 Task: Add Tieman's Medium Fusion, Ground to the cart.
Action: Mouse moved to (21, 79)
Screenshot: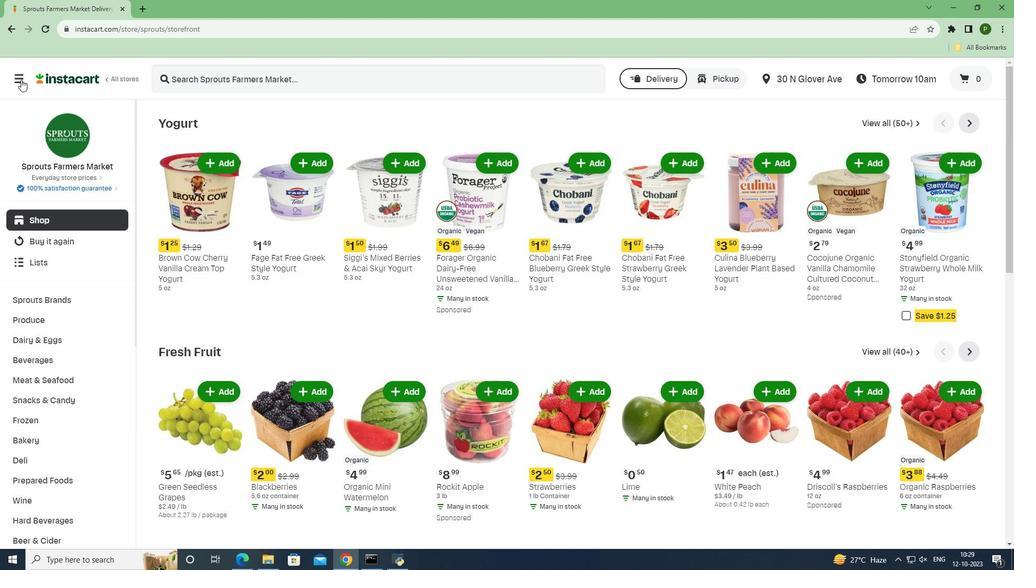 
Action: Mouse pressed left at (21, 79)
Screenshot: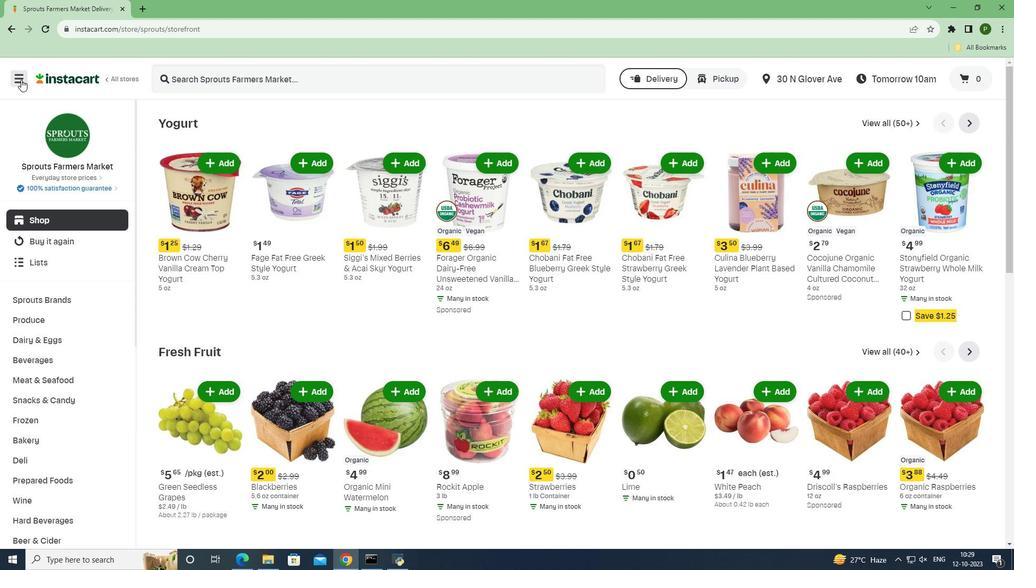 
Action: Mouse moved to (19, 277)
Screenshot: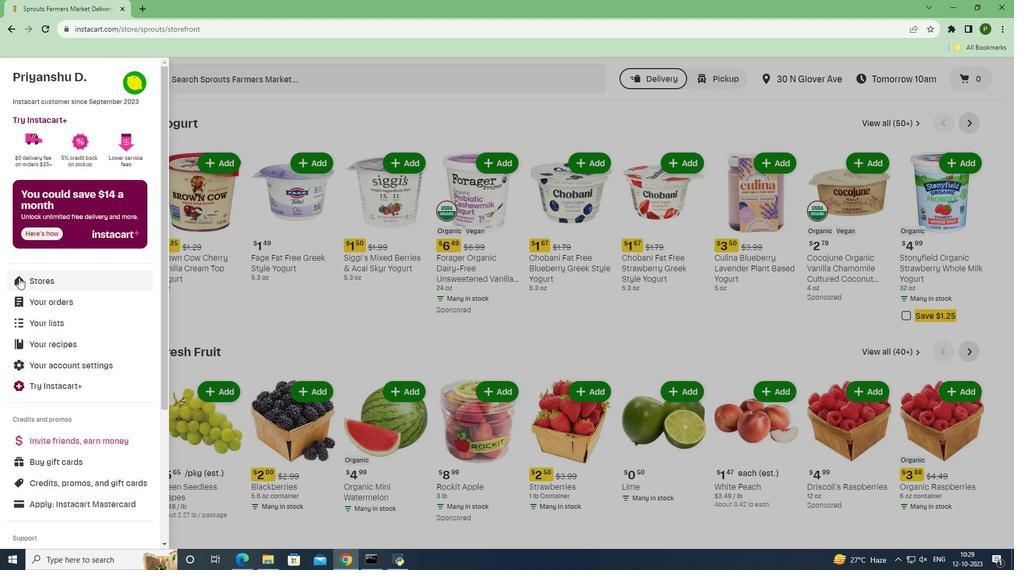 
Action: Mouse pressed left at (19, 277)
Screenshot: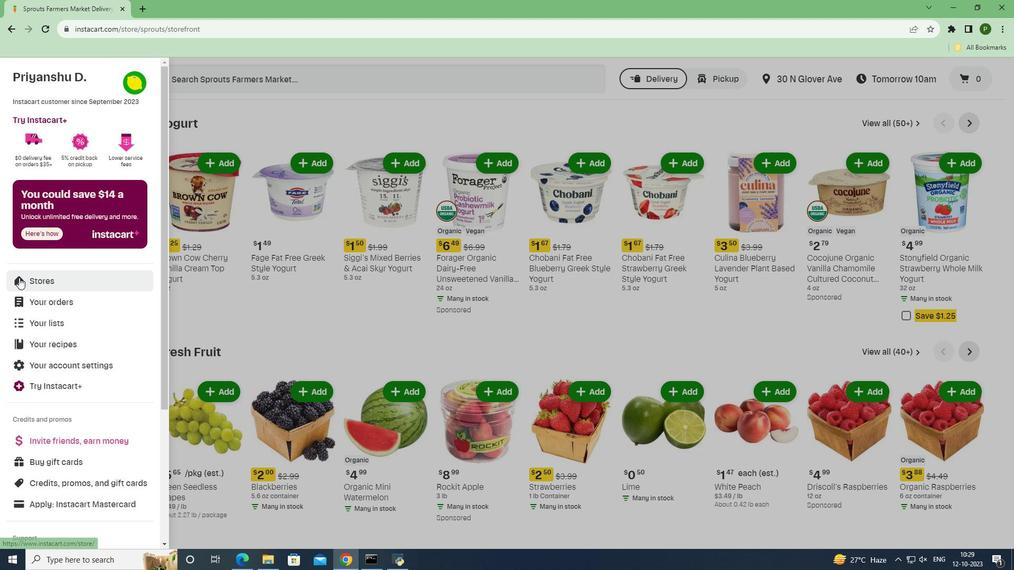 
Action: Mouse moved to (243, 124)
Screenshot: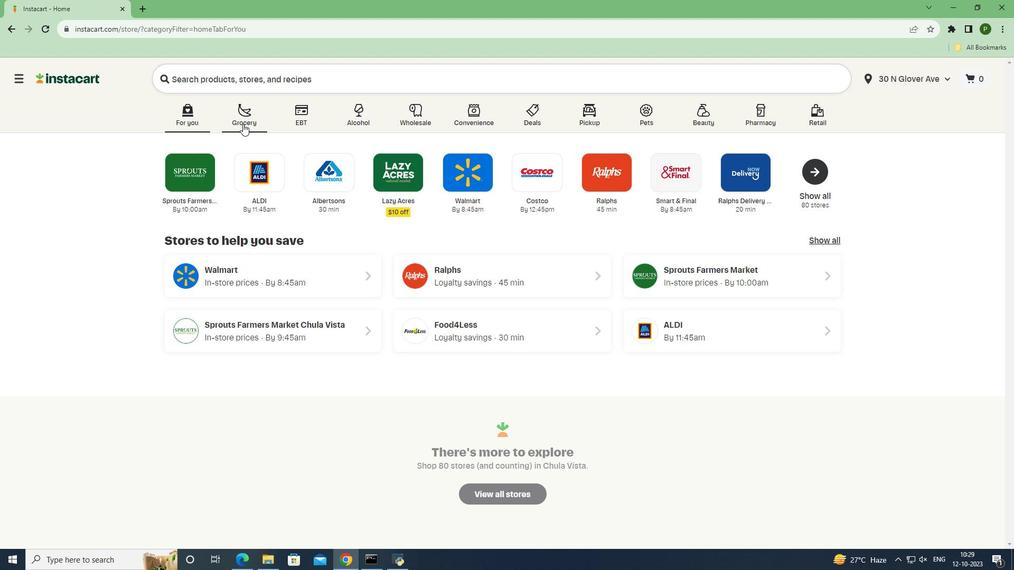 
Action: Mouse pressed left at (243, 124)
Screenshot: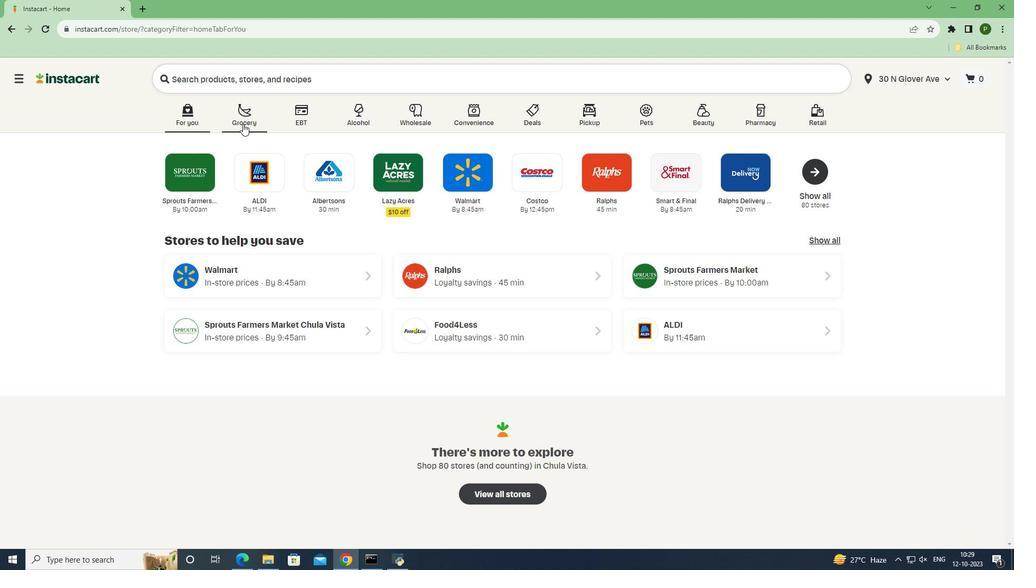 
Action: Mouse moved to (410, 236)
Screenshot: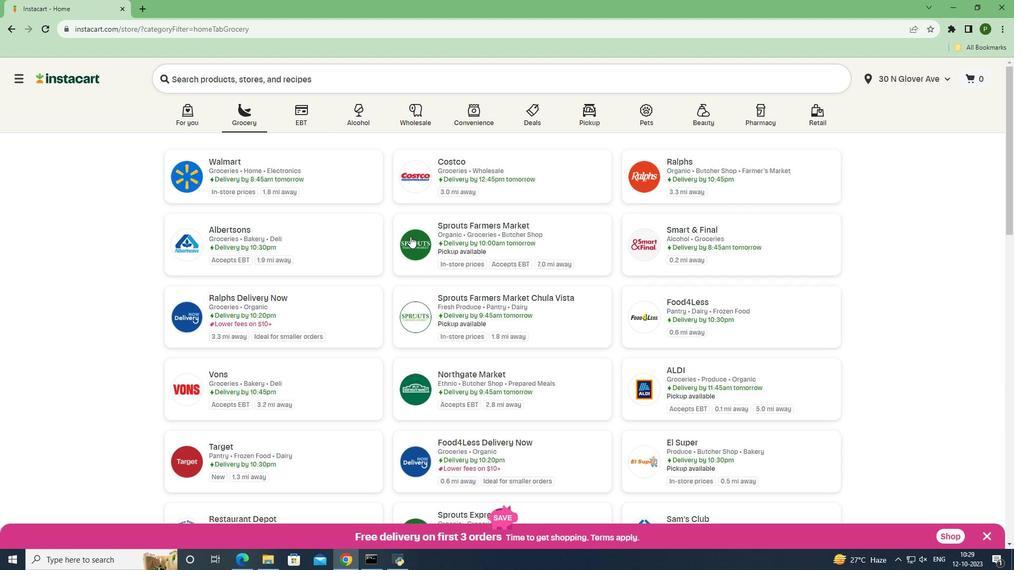 
Action: Mouse pressed left at (410, 236)
Screenshot: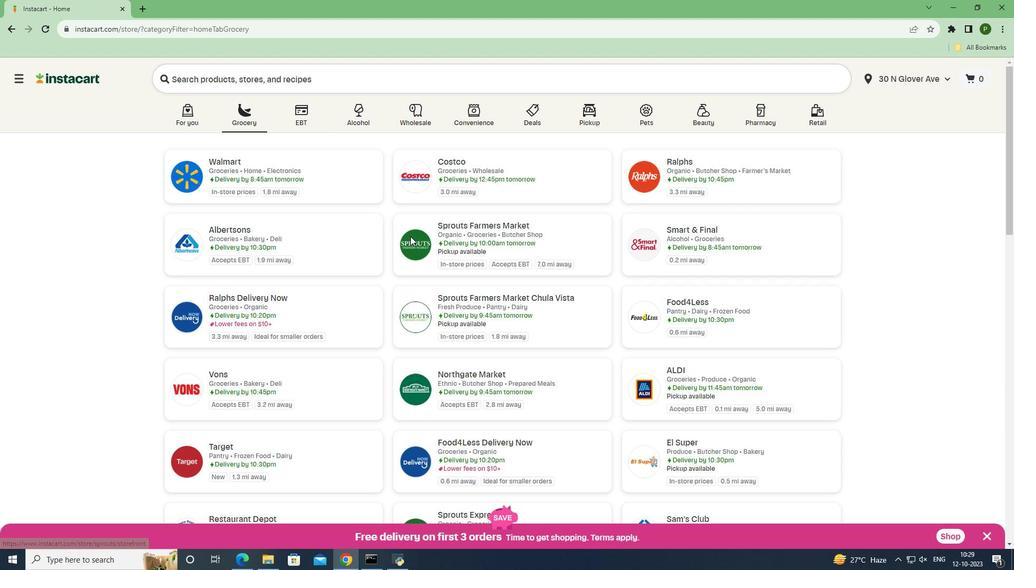 
Action: Mouse moved to (92, 363)
Screenshot: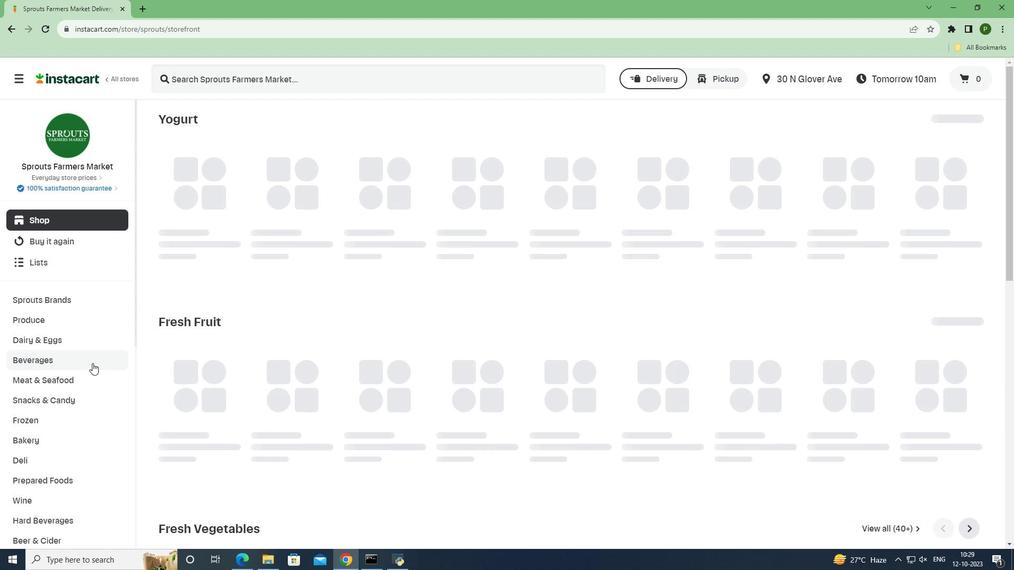 
Action: Mouse pressed left at (92, 363)
Screenshot: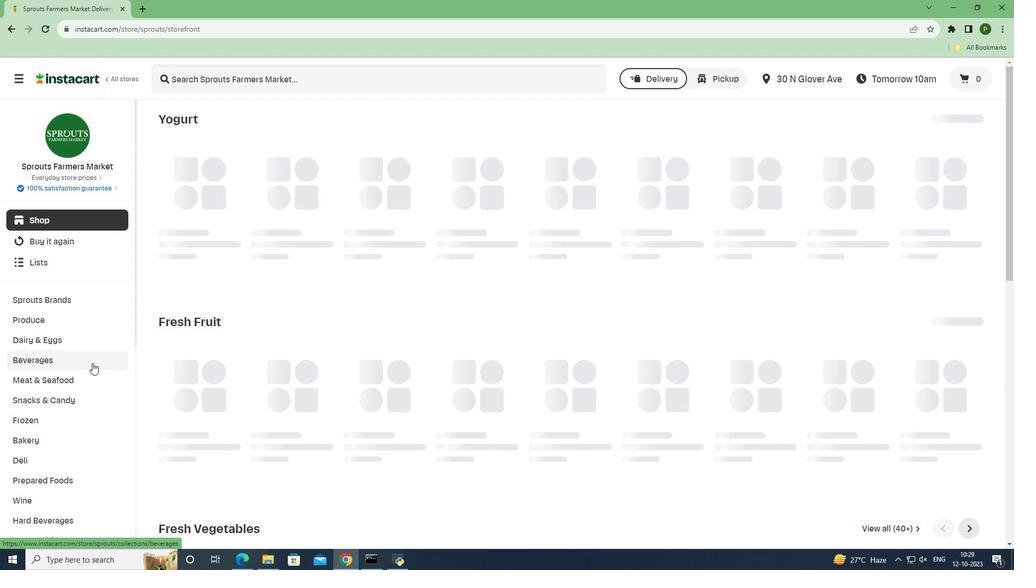 
Action: Mouse moved to (390, 149)
Screenshot: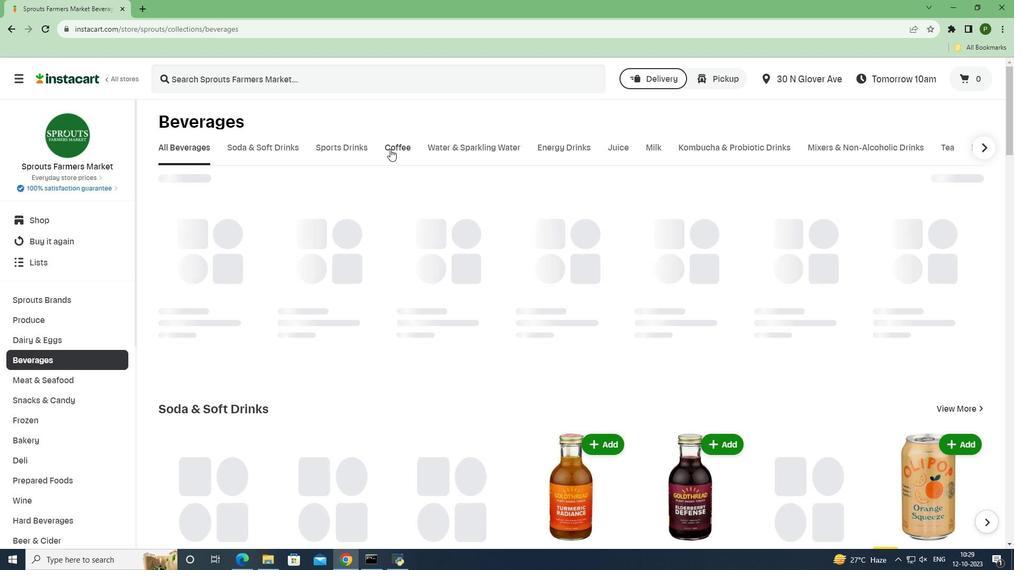 
Action: Mouse pressed left at (390, 149)
Screenshot: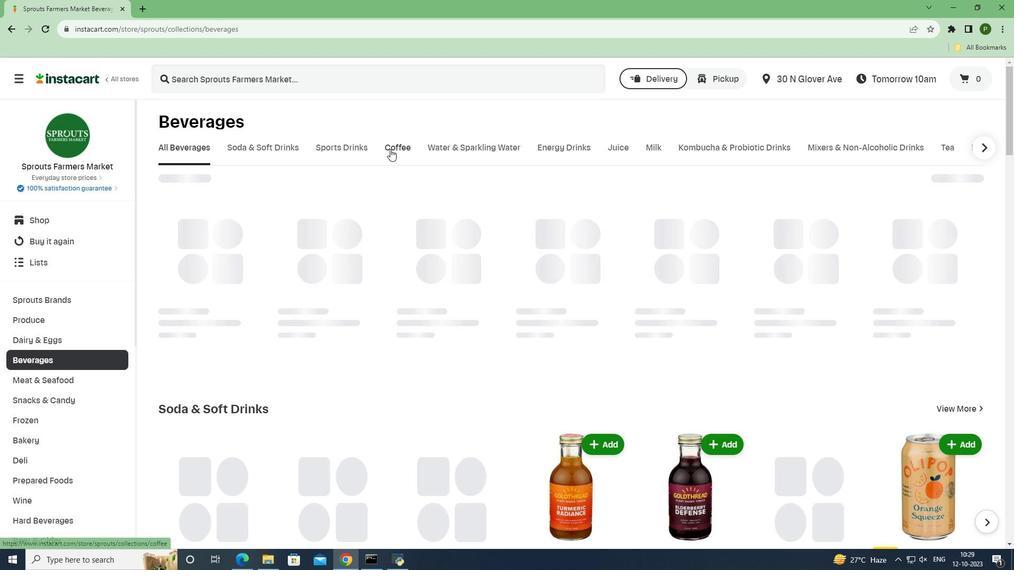 
Action: Mouse moved to (305, 79)
Screenshot: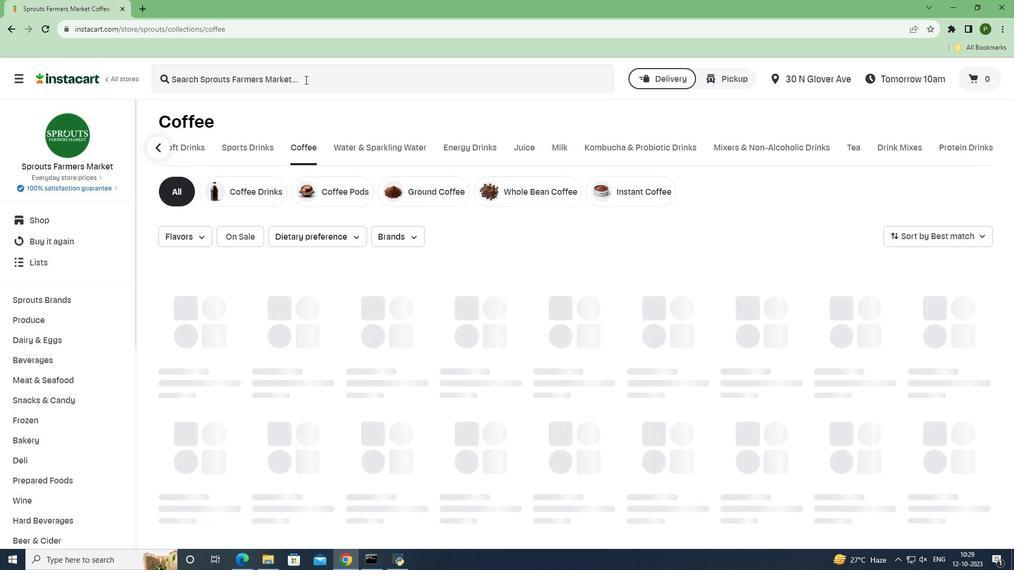 
Action: Mouse pressed left at (305, 79)
Screenshot: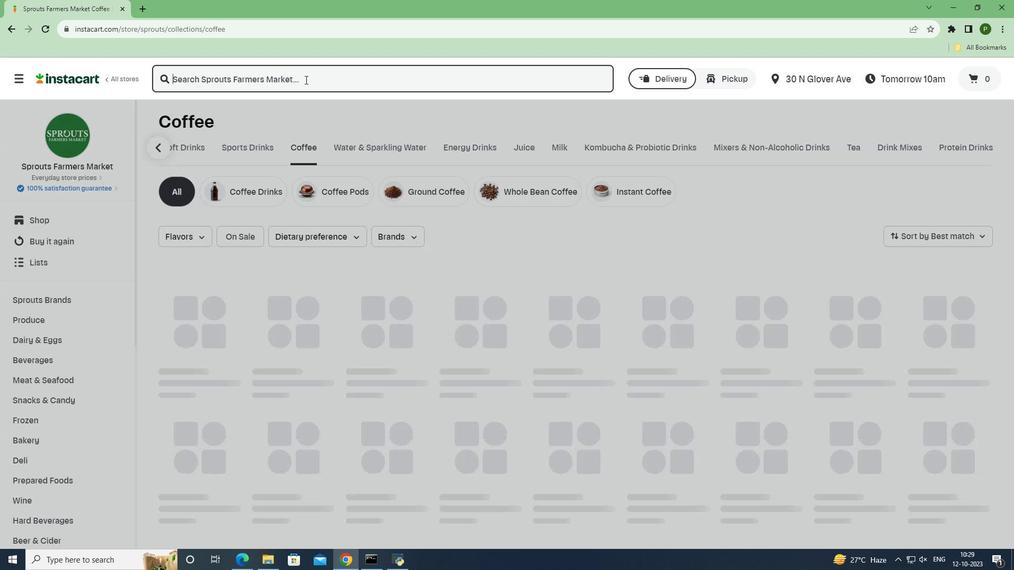 
Action: Key pressed <Key.caps_lock>T<Key.caps_lock>ieman's<Key.space><Key.caps_lock>M<Key.caps_lock>edium<Key.space><Key.caps_lock>F<Key.caps_lock>usion,<Key.space><Key.caps_lock>G<Key.caps_lock>round<Key.space><Key.enter>
Screenshot: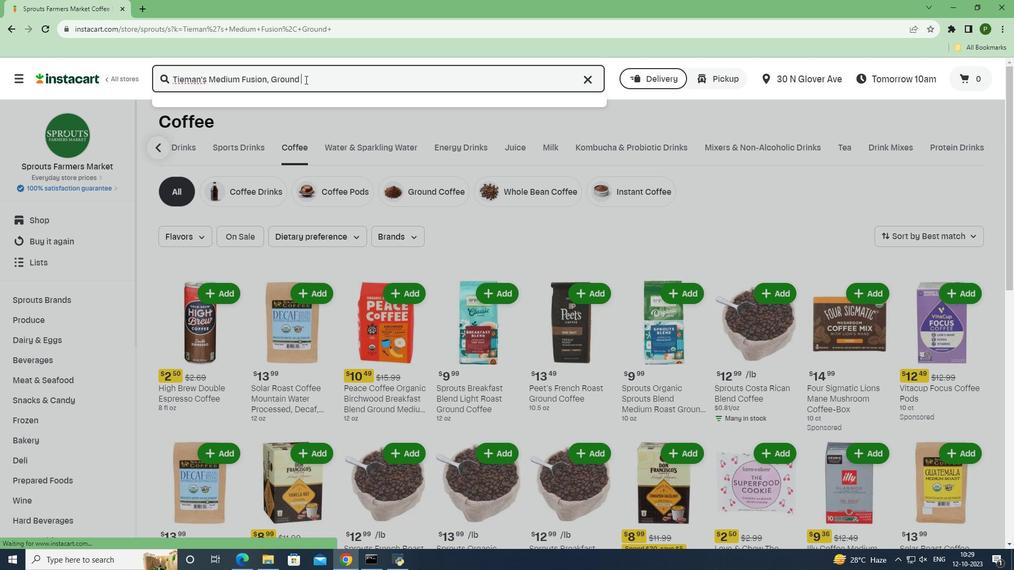 
Action: Mouse moved to (614, 165)
Screenshot: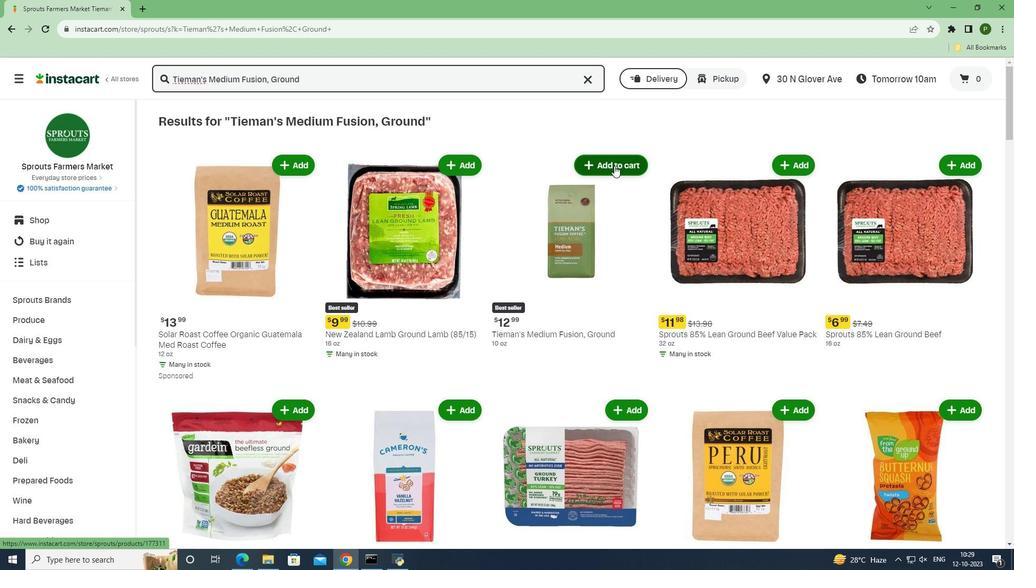 
Action: Mouse pressed left at (614, 165)
Screenshot: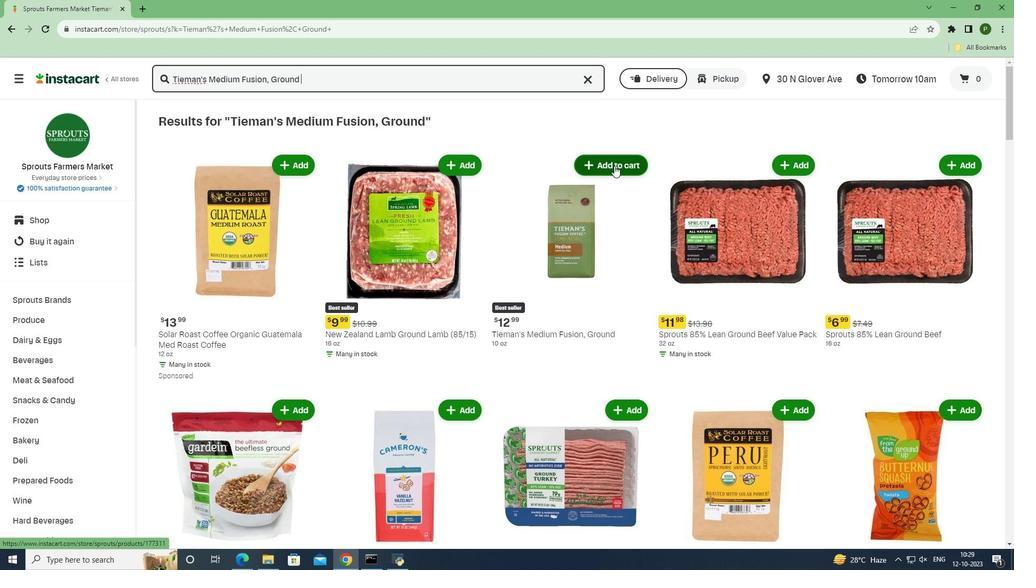 
Action: Mouse moved to (640, 231)
Screenshot: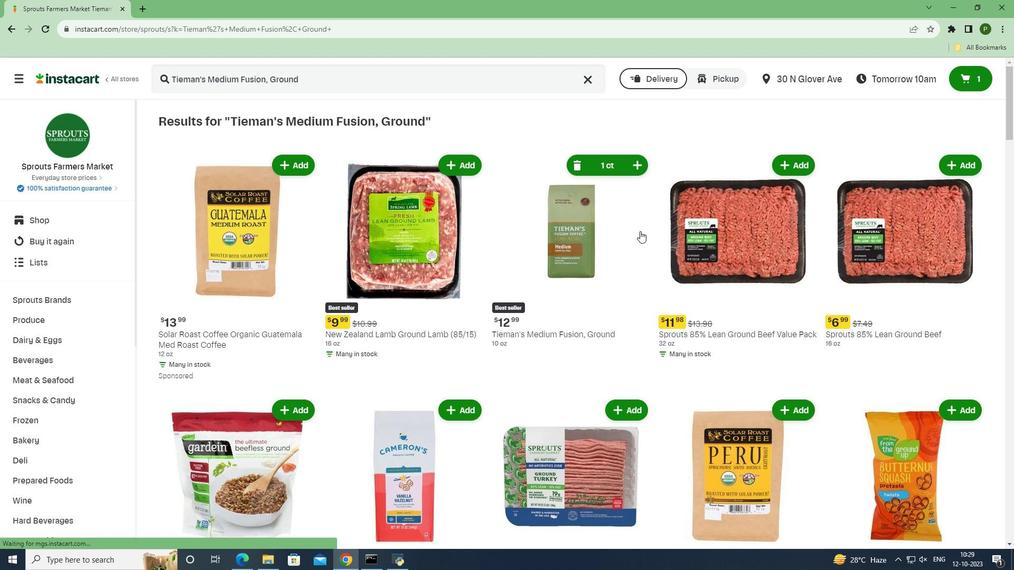 
